 Task: Create a due date automation trigger when advanced on, on the tuesday after a card is due add dates due in between 1 and 5 days at 11:00 AM.
Action: Mouse moved to (1155, 94)
Screenshot: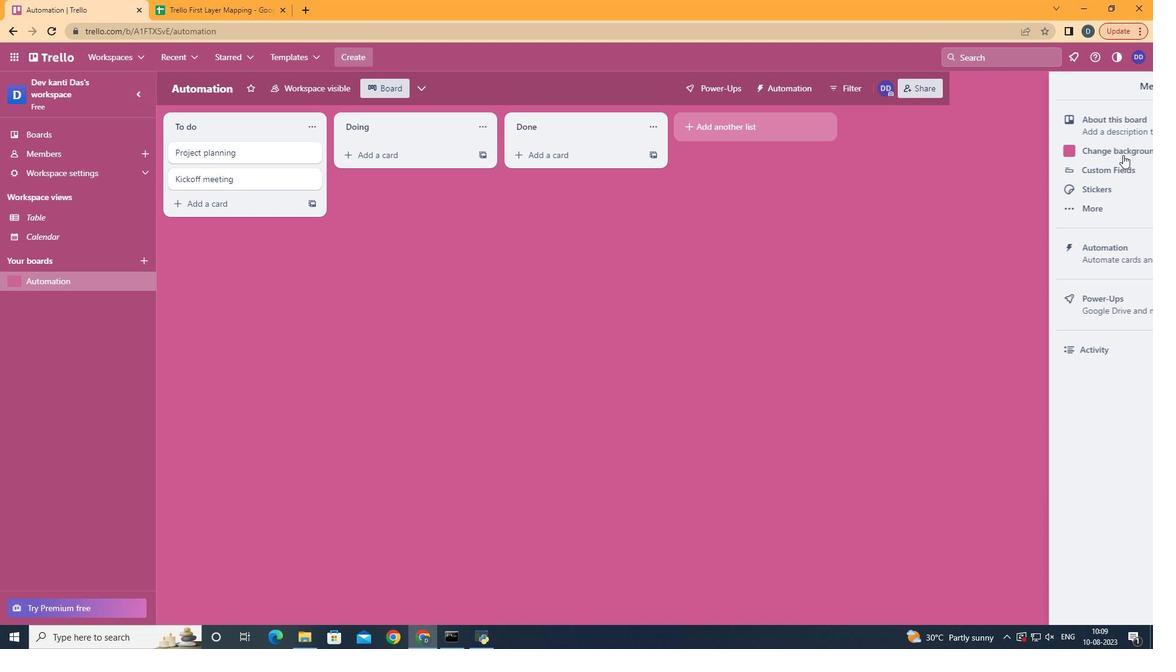 
Action: Mouse pressed left at (1155, 94)
Screenshot: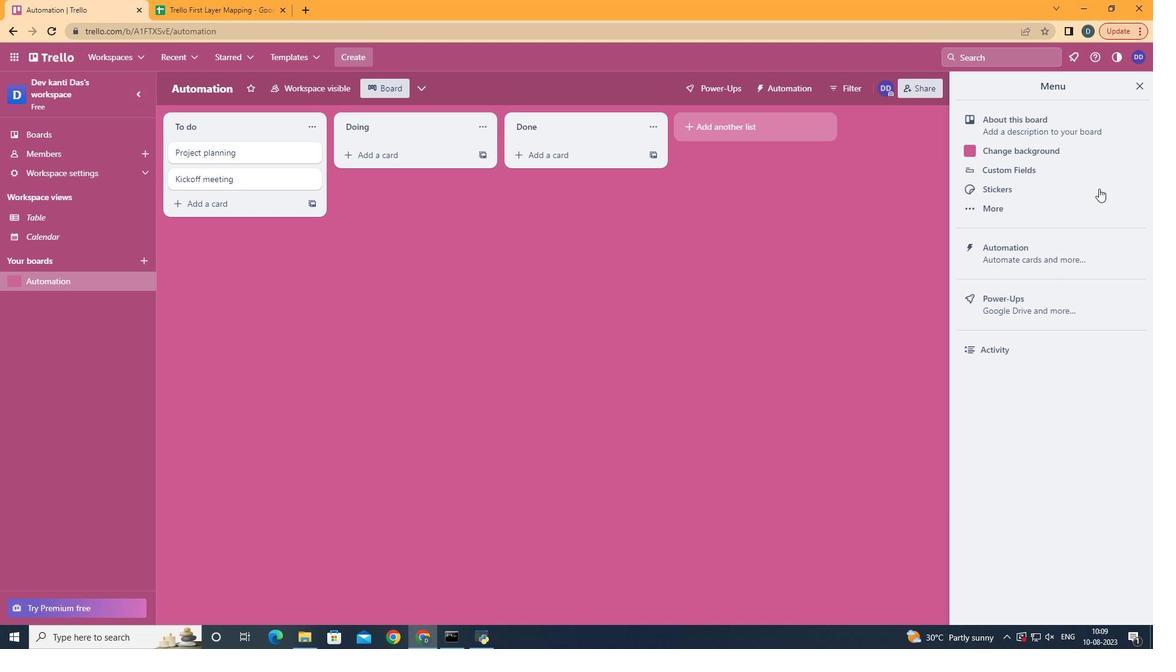 
Action: Mouse moved to (1077, 257)
Screenshot: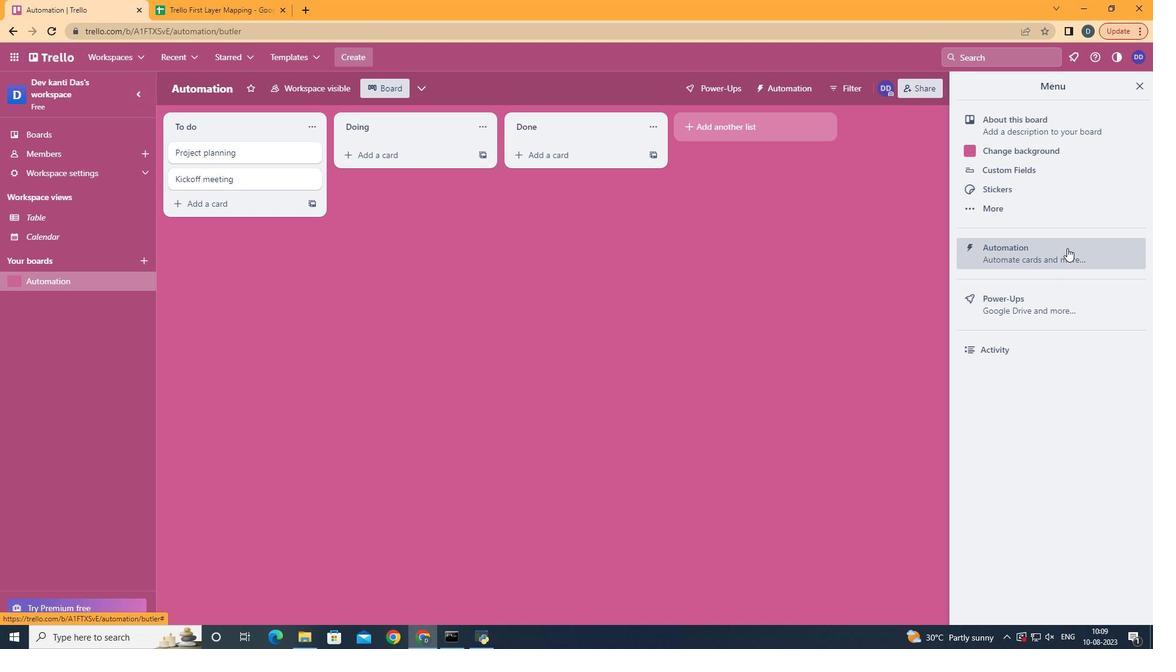 
Action: Mouse pressed left at (1077, 257)
Screenshot: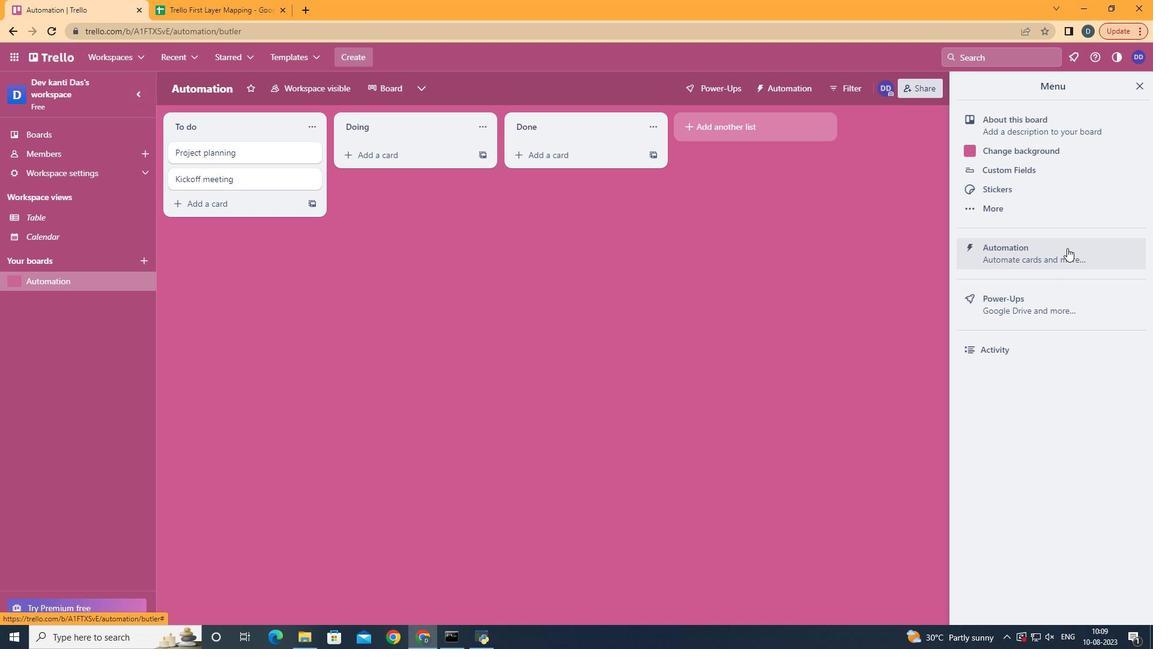 
Action: Mouse moved to (233, 256)
Screenshot: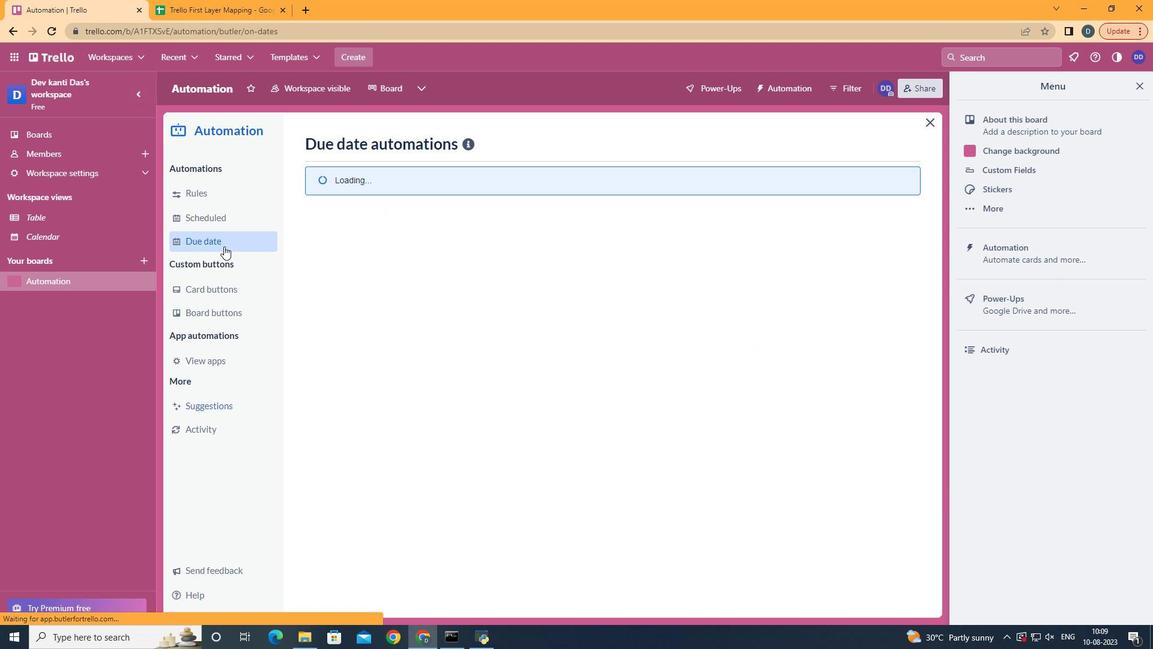 
Action: Mouse pressed left at (233, 256)
Screenshot: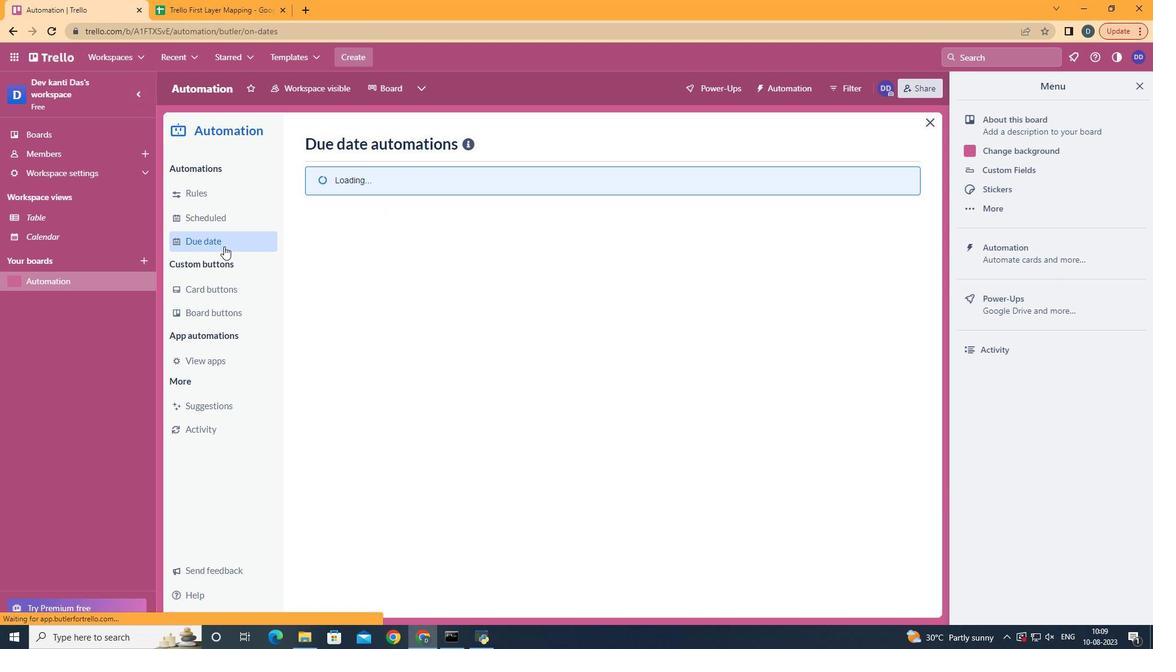 
Action: Mouse moved to (861, 156)
Screenshot: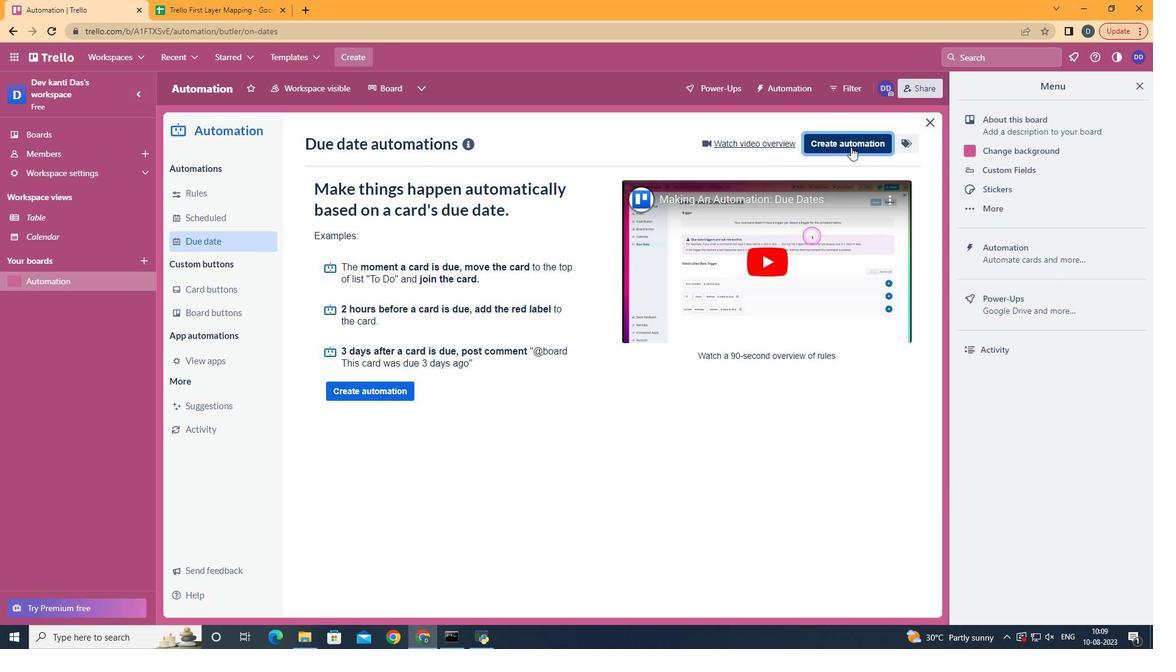 
Action: Mouse pressed left at (861, 156)
Screenshot: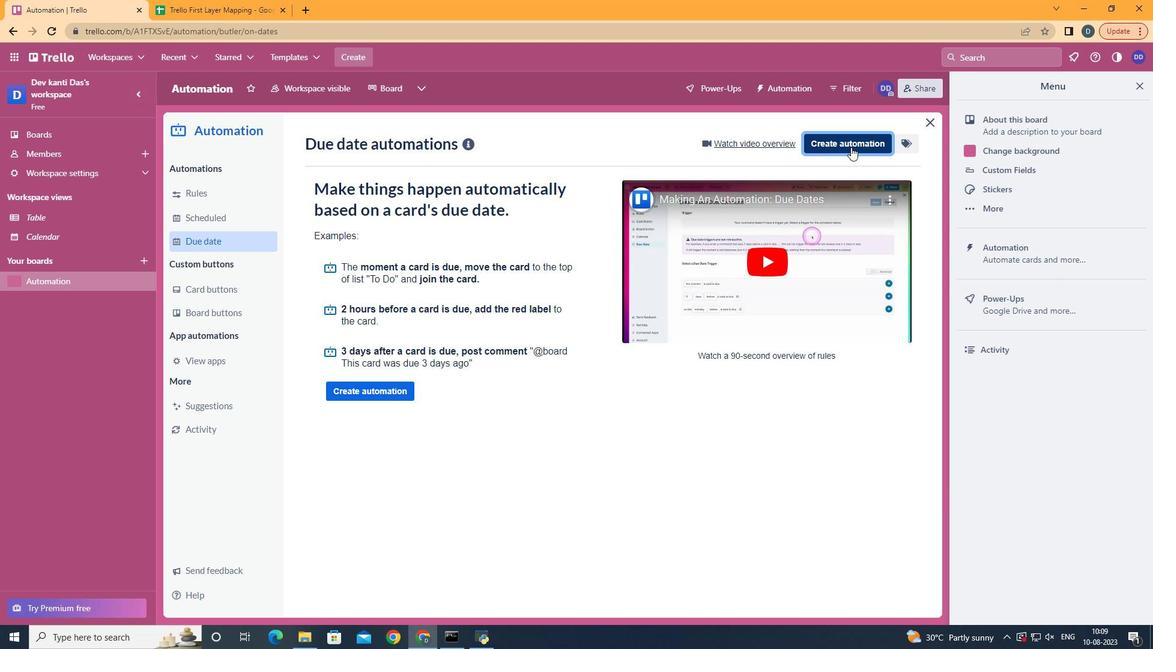 
Action: Mouse moved to (622, 262)
Screenshot: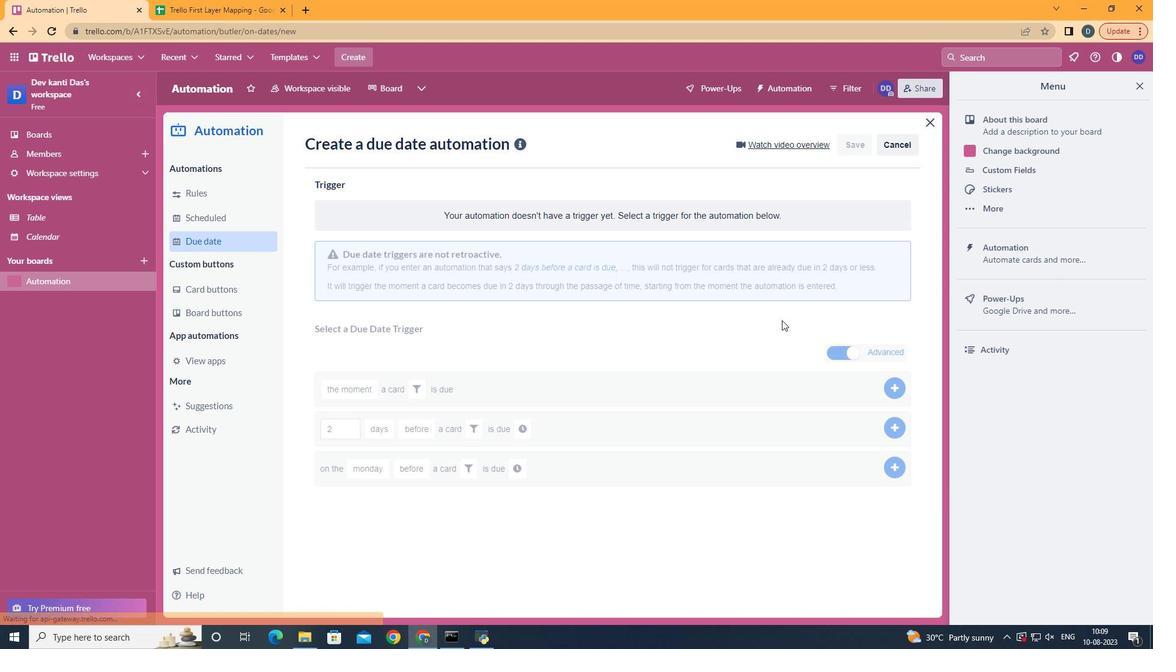 
Action: Mouse pressed left at (622, 262)
Screenshot: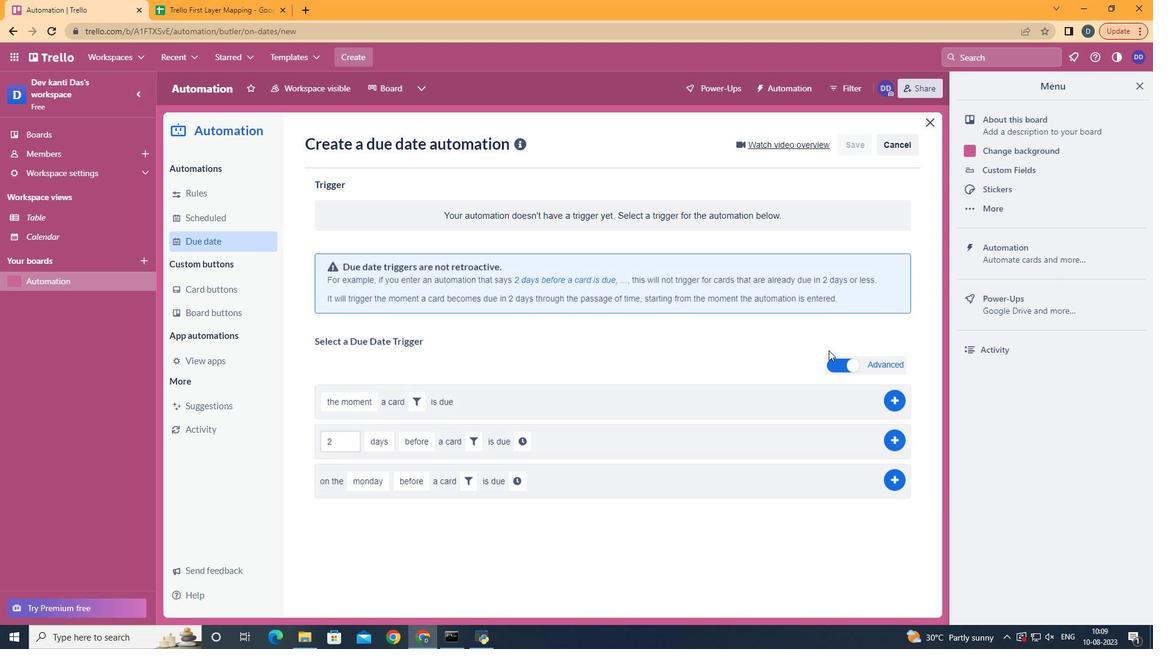 
Action: Mouse moved to (390, 356)
Screenshot: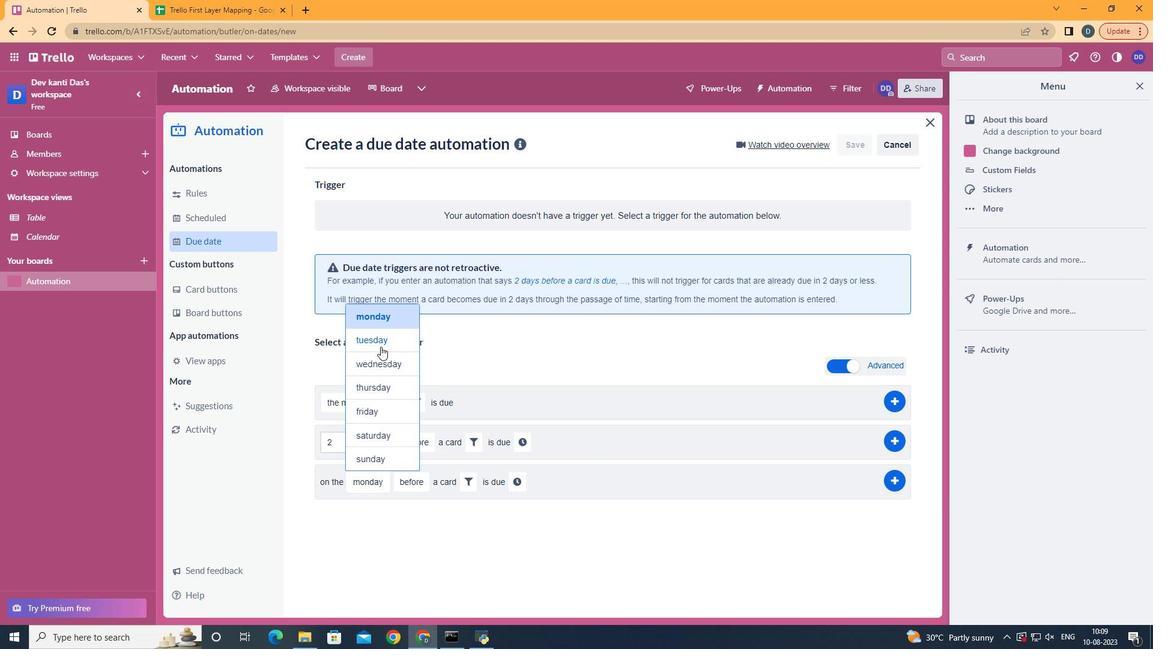 
Action: Mouse pressed left at (390, 356)
Screenshot: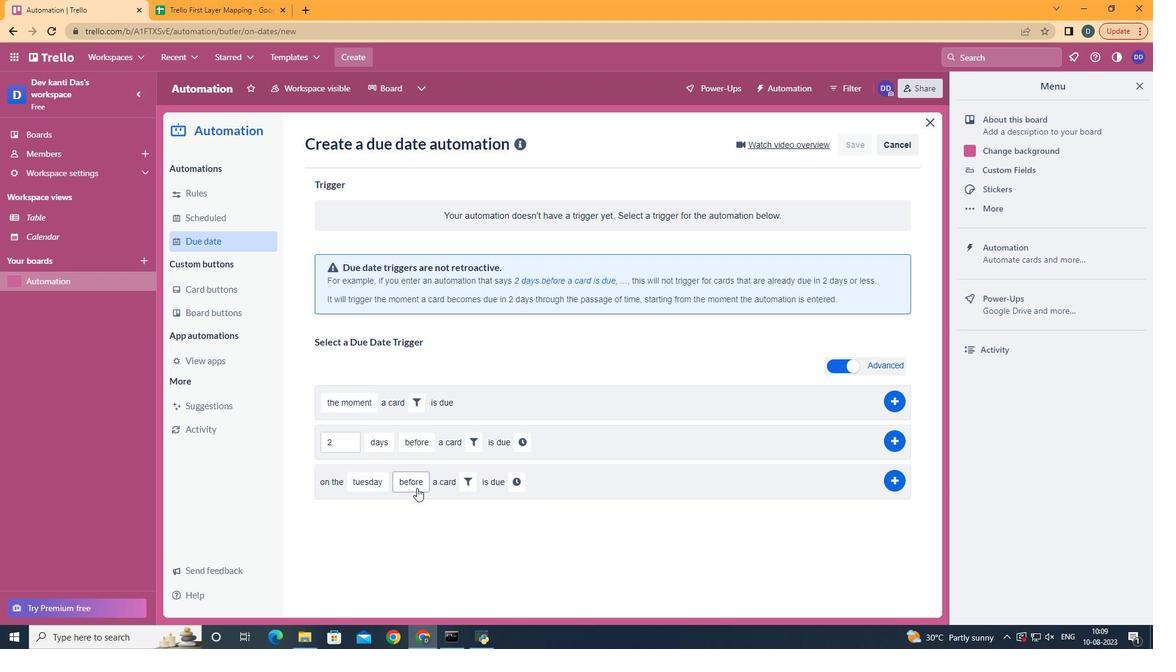 
Action: Mouse moved to (437, 531)
Screenshot: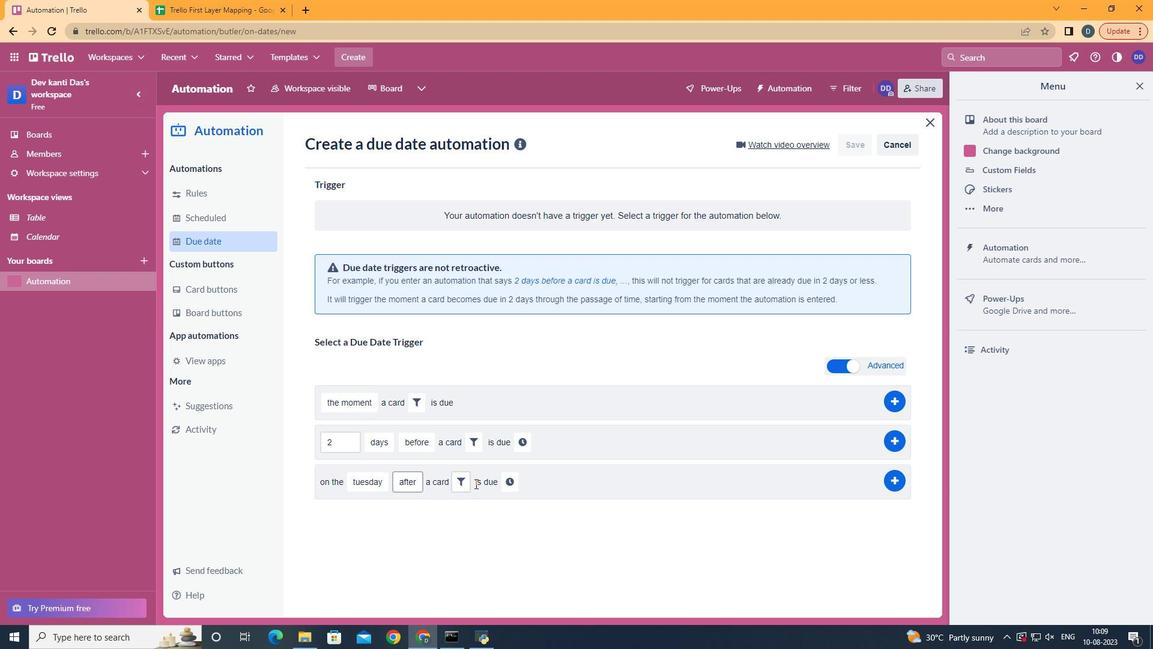 
Action: Mouse pressed left at (437, 531)
Screenshot: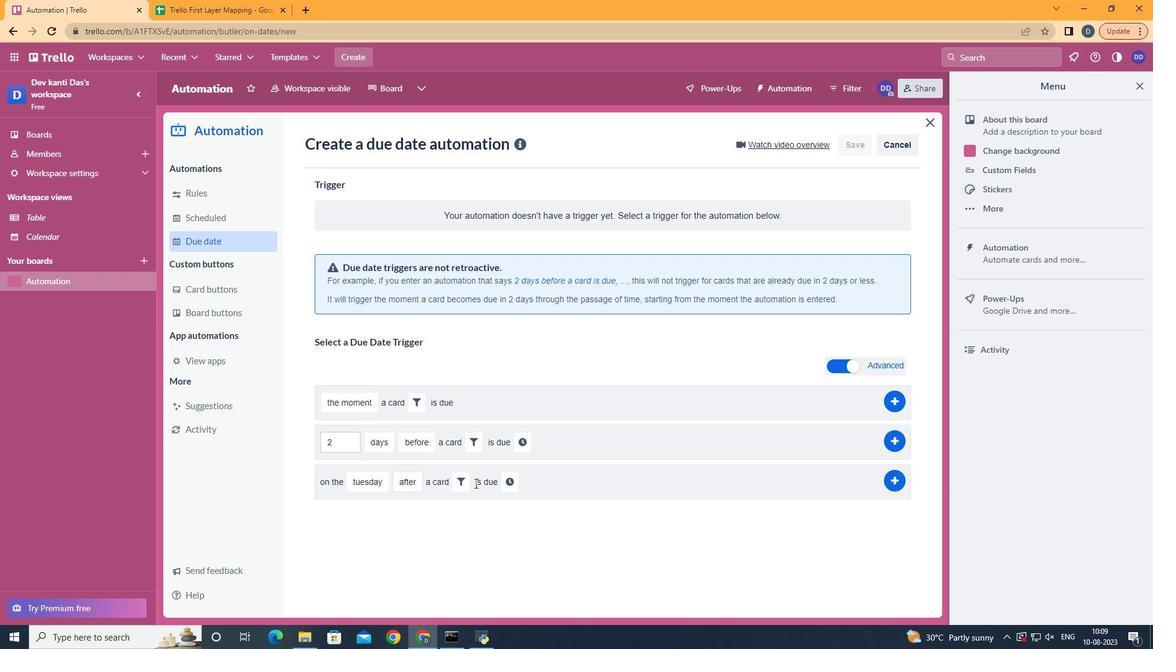
Action: Mouse moved to (474, 493)
Screenshot: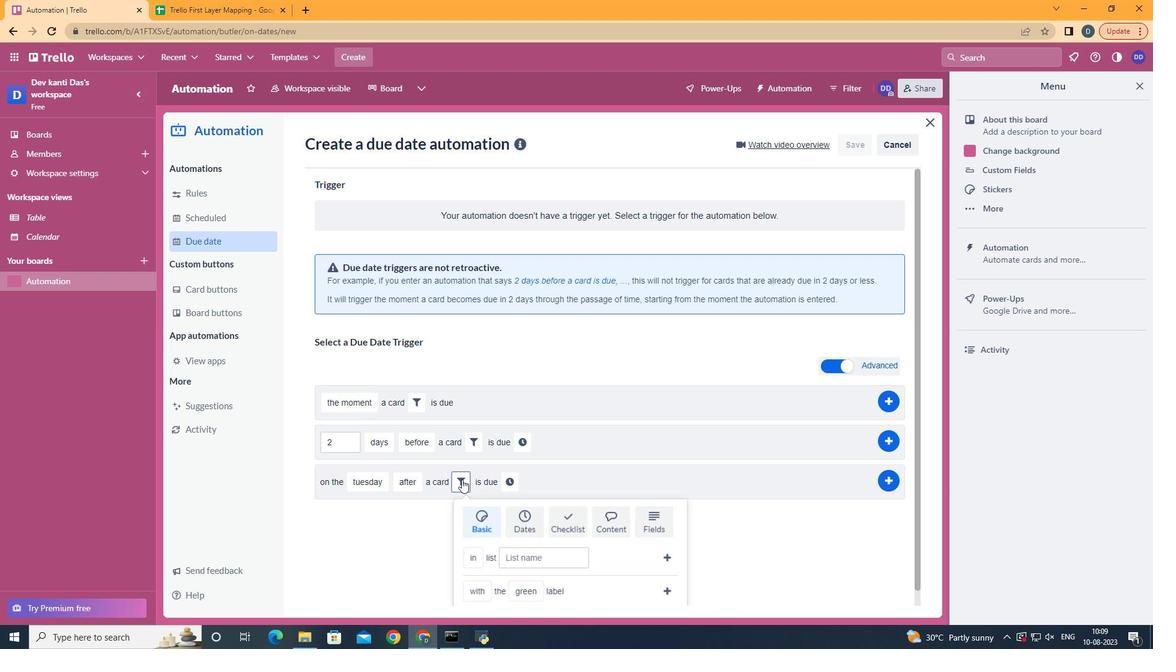 
Action: Mouse pressed left at (474, 493)
Screenshot: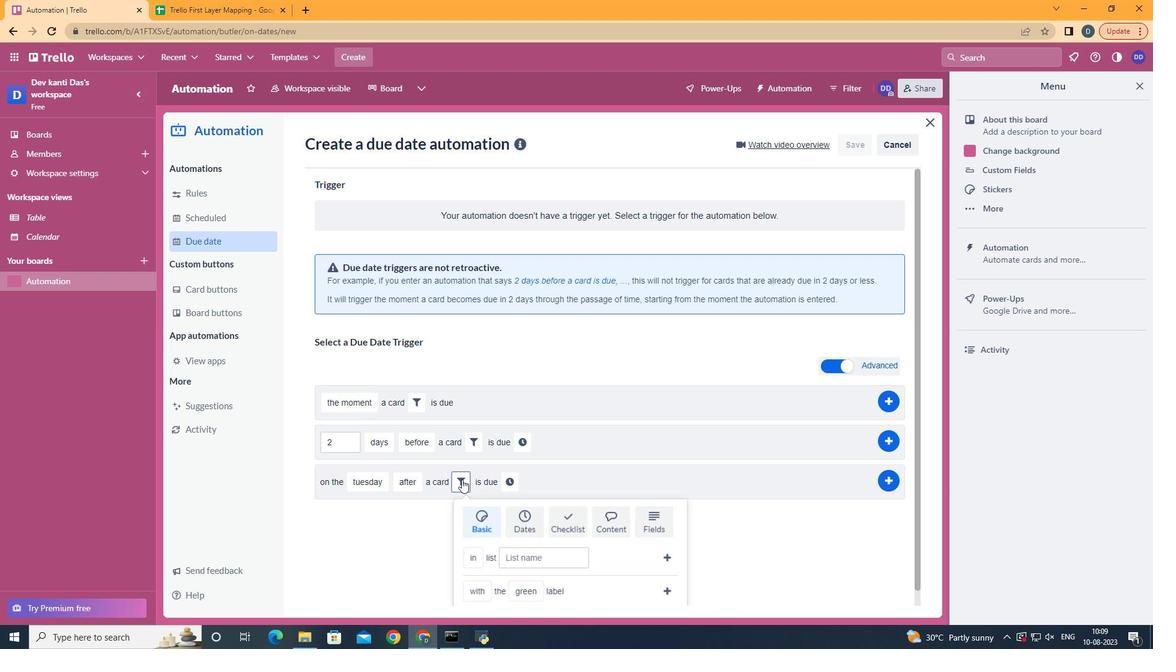 
Action: Mouse moved to (537, 536)
Screenshot: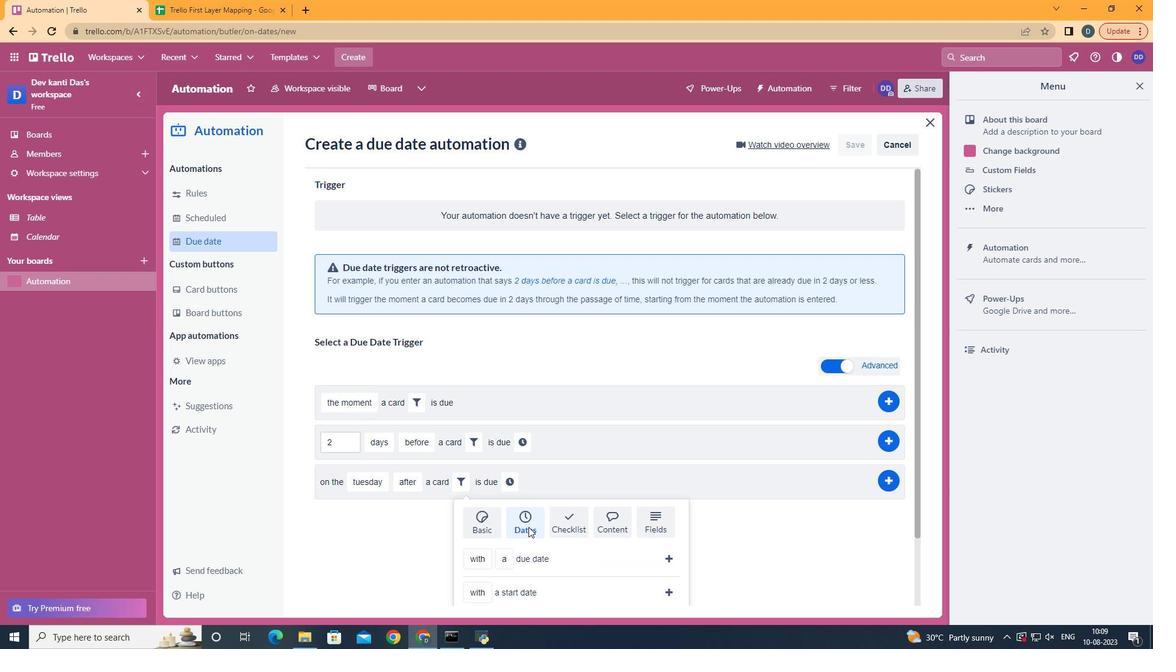 
Action: Mouse pressed left at (537, 536)
Screenshot: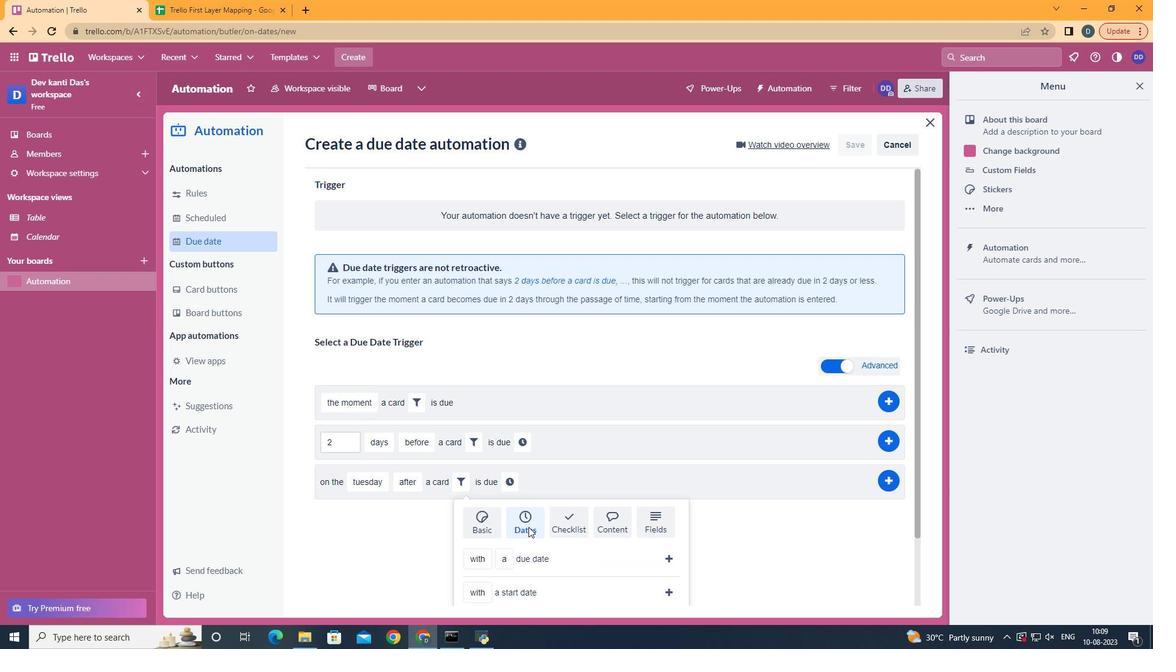 
Action: Mouse moved to (538, 536)
Screenshot: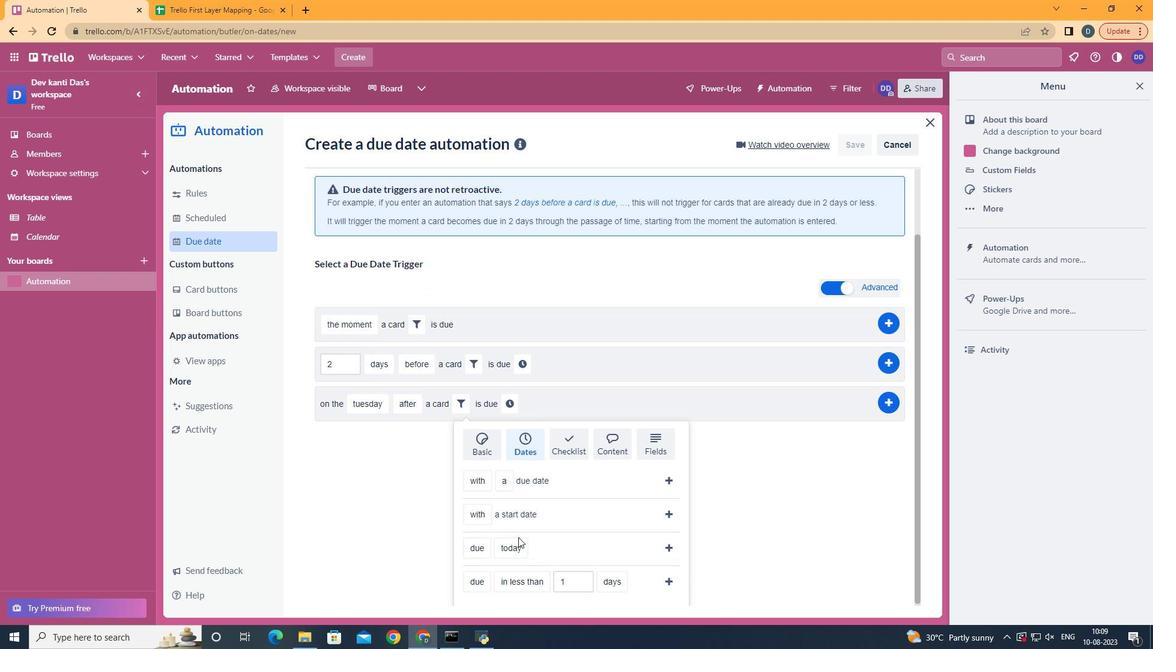 
Action: Mouse scrolled (538, 536) with delta (0, 0)
Screenshot: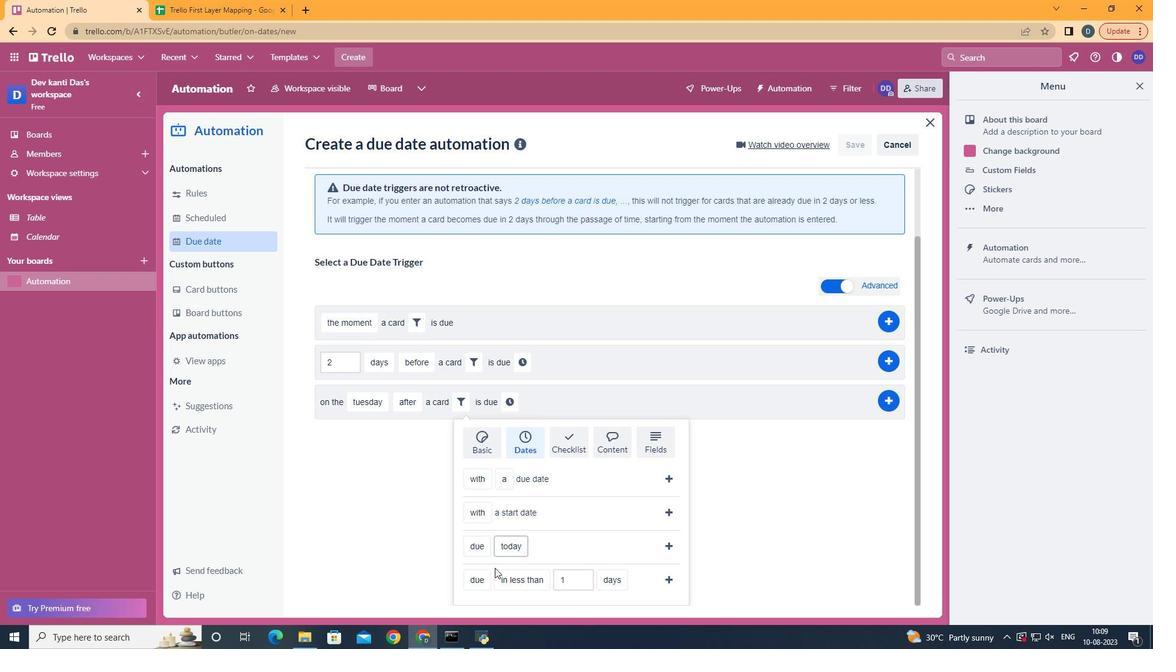 
Action: Mouse scrolled (538, 536) with delta (0, 0)
Screenshot: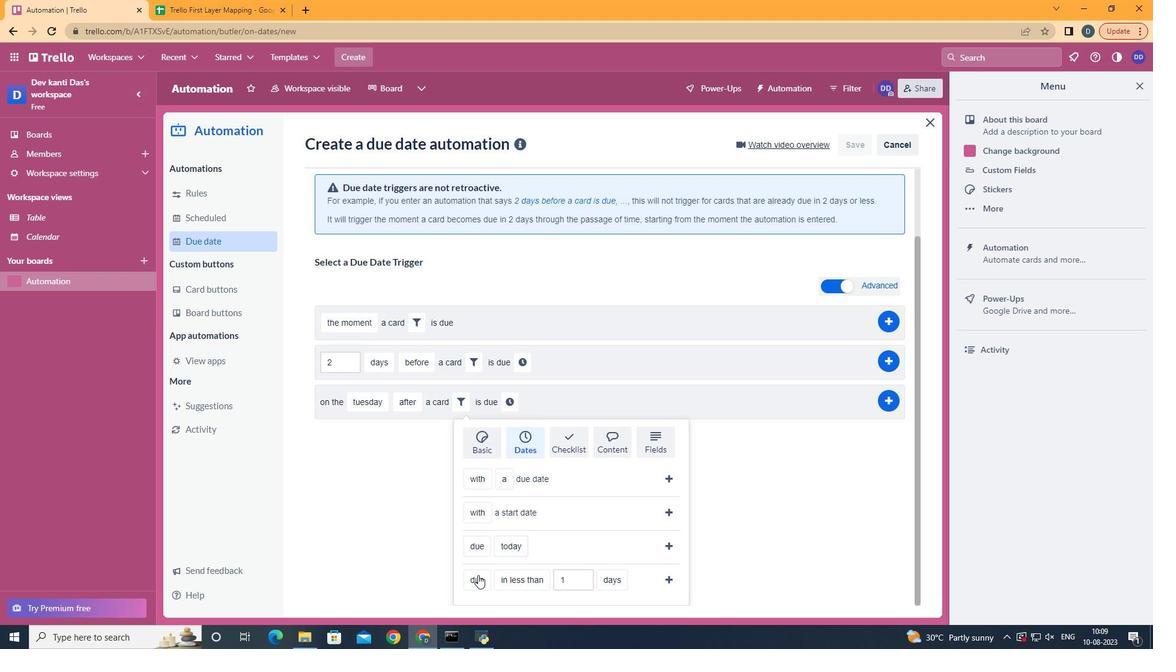 
Action: Mouse scrolled (538, 536) with delta (0, 0)
Screenshot: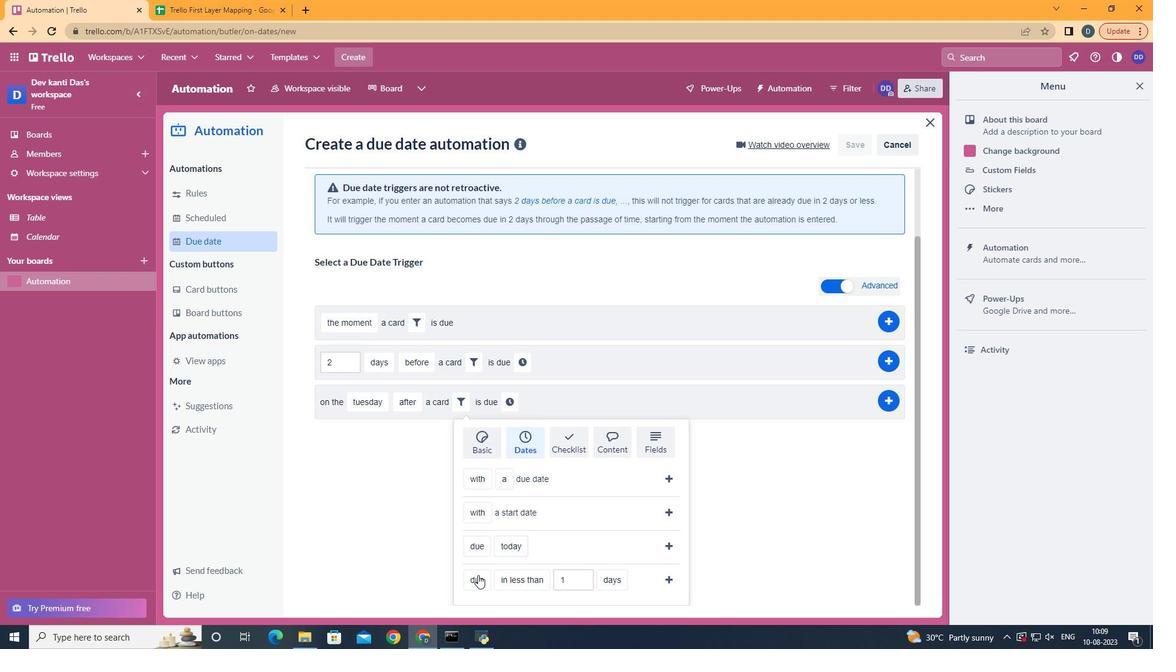 
Action: Mouse scrolled (538, 536) with delta (0, 0)
Screenshot: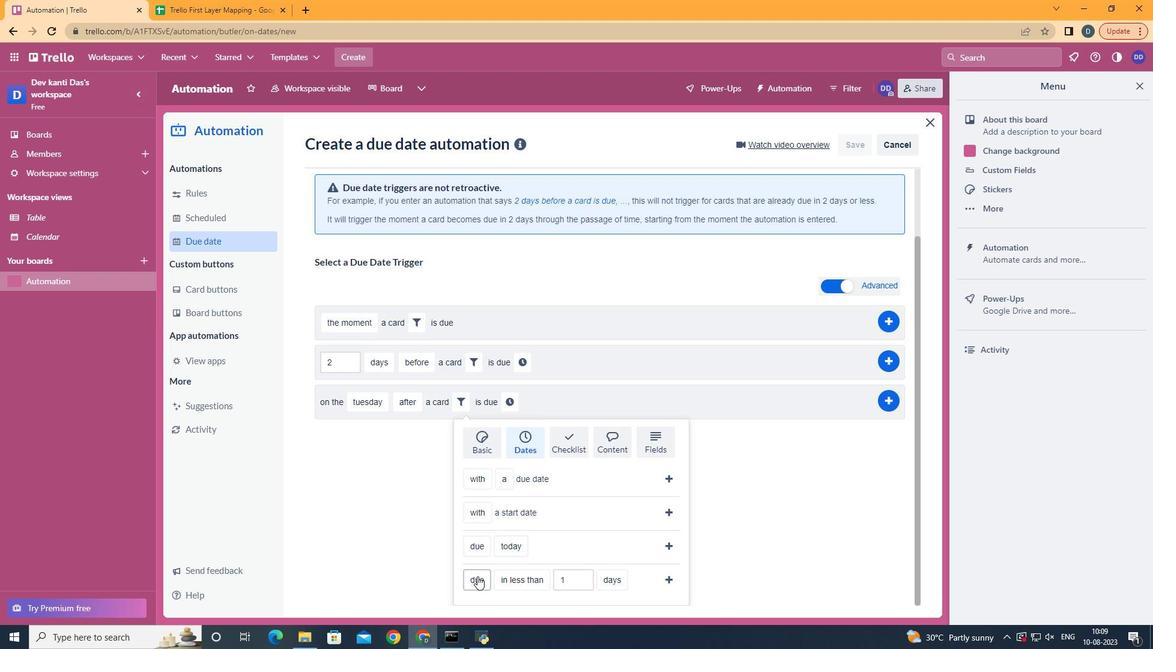 
Action: Mouse scrolled (538, 536) with delta (0, 0)
Screenshot: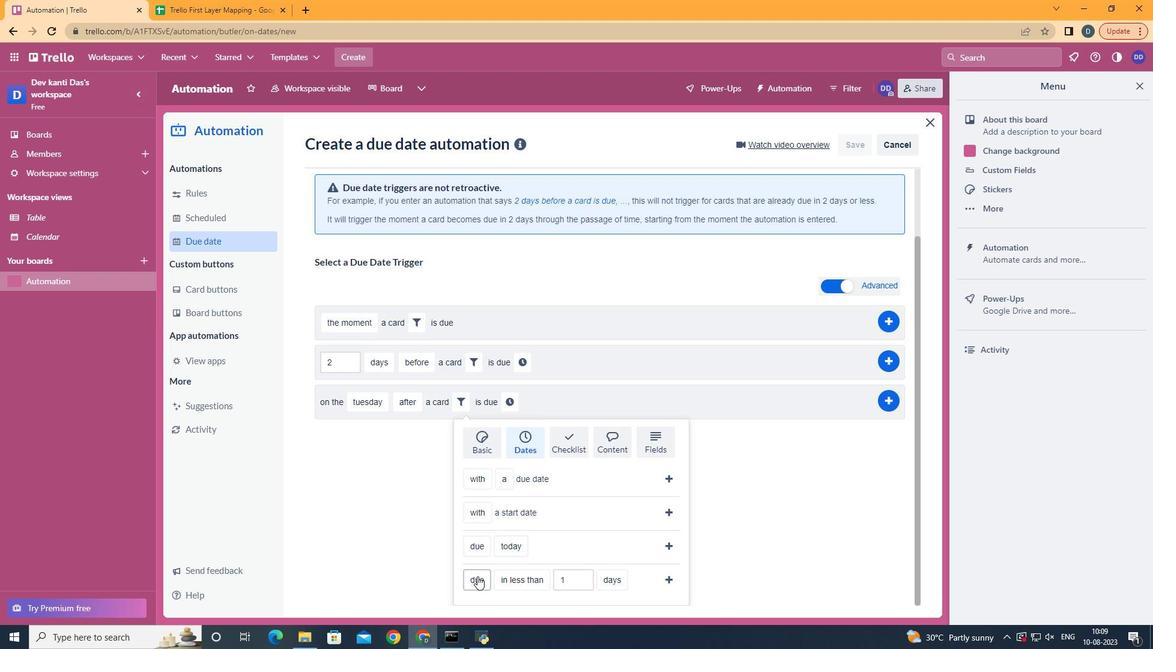 
Action: Mouse moved to (516, 543)
Screenshot: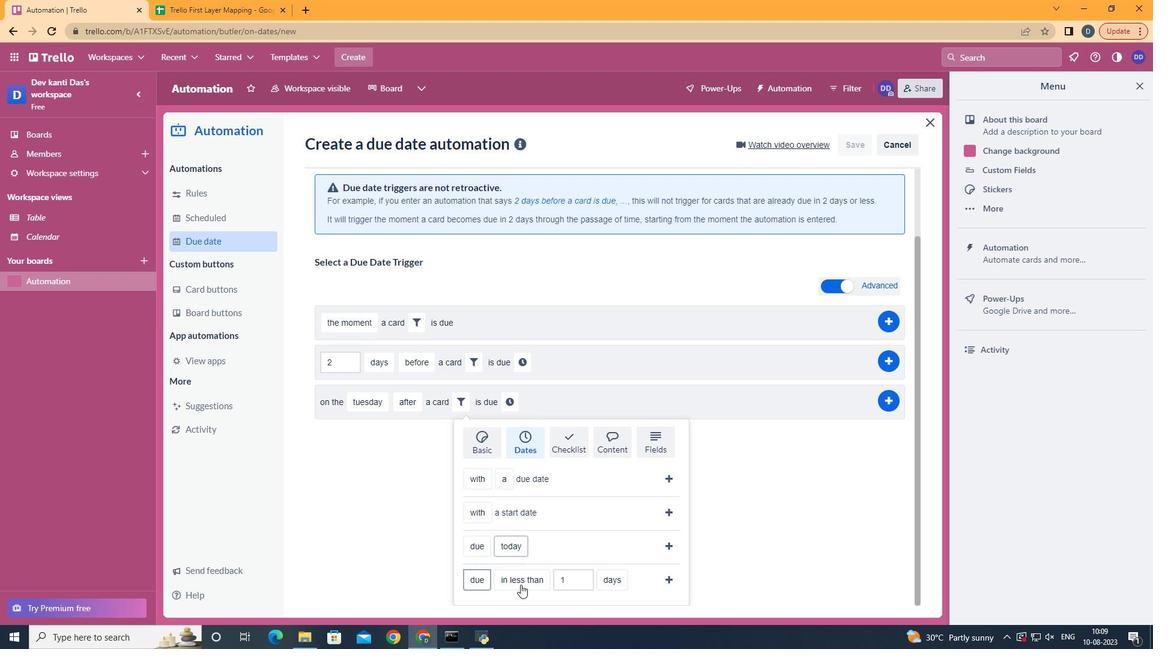 
Action: Mouse pressed left at (516, 543)
Screenshot: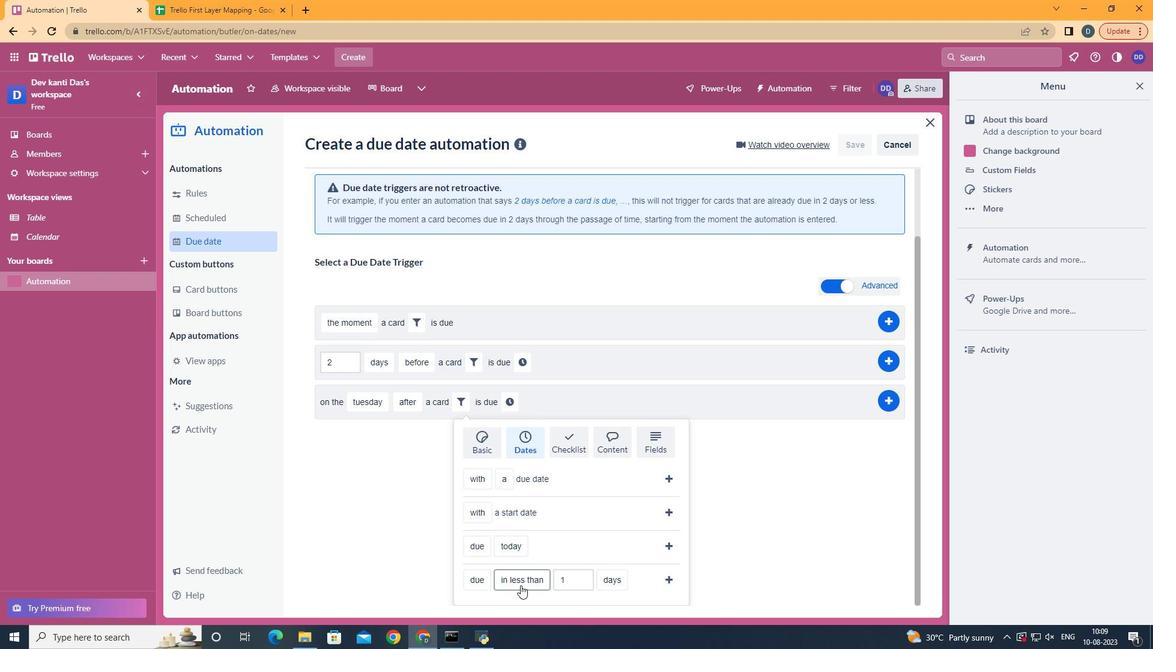 
Action: Mouse moved to (548, 562)
Screenshot: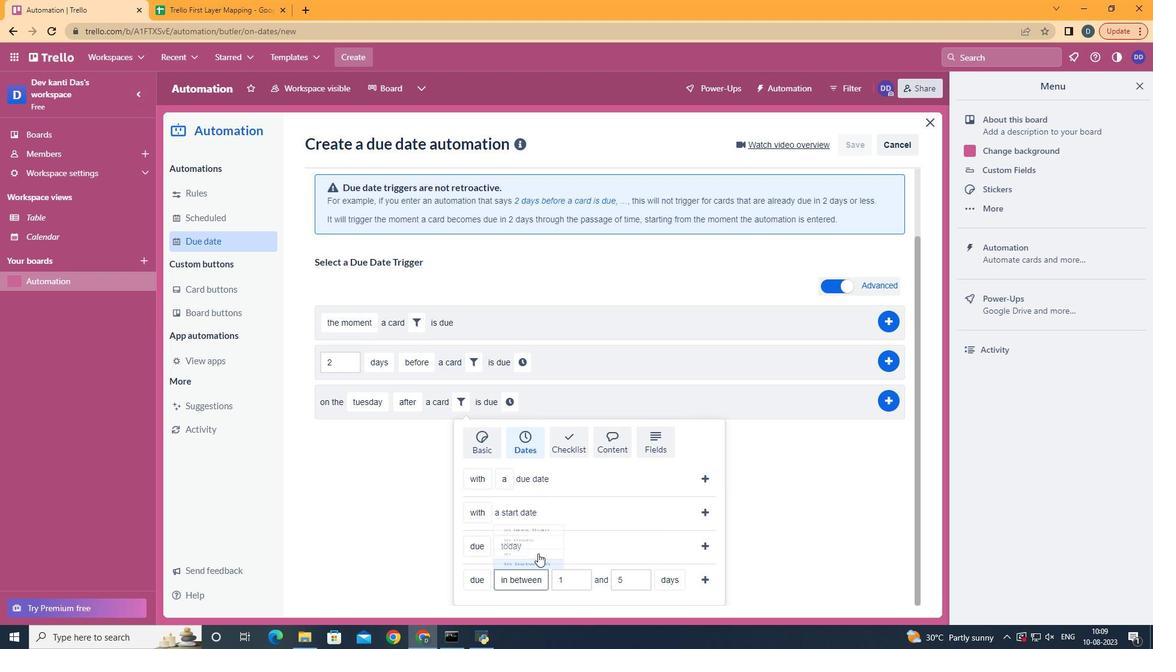 
Action: Mouse pressed left at (548, 562)
Screenshot: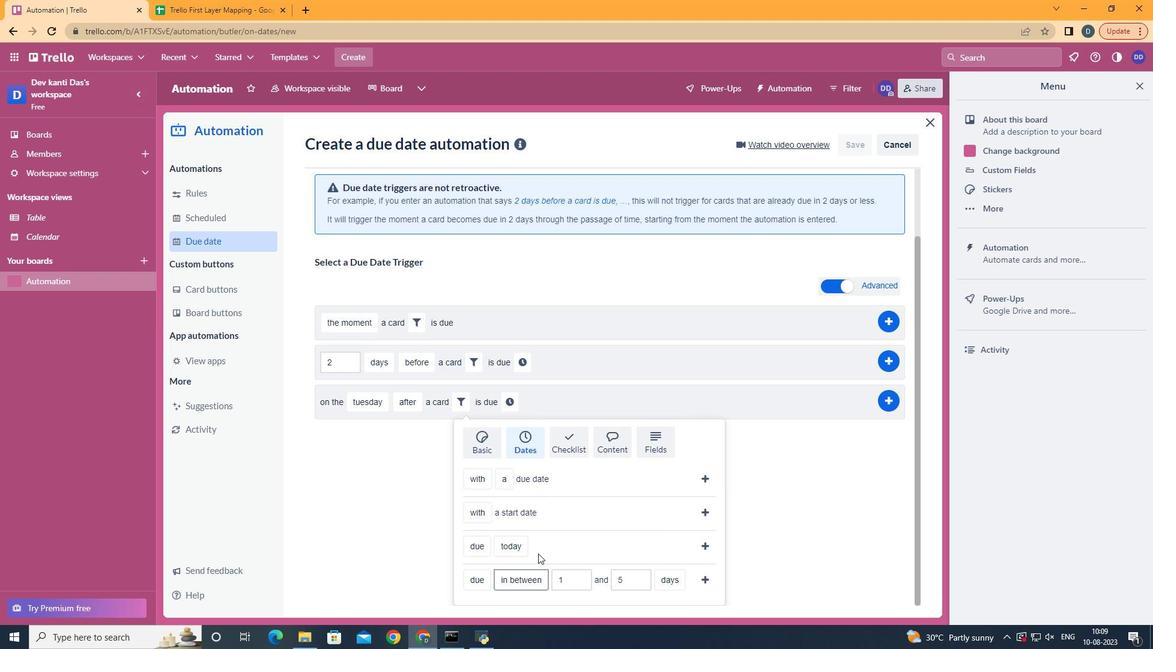 
Action: Mouse moved to (682, 539)
Screenshot: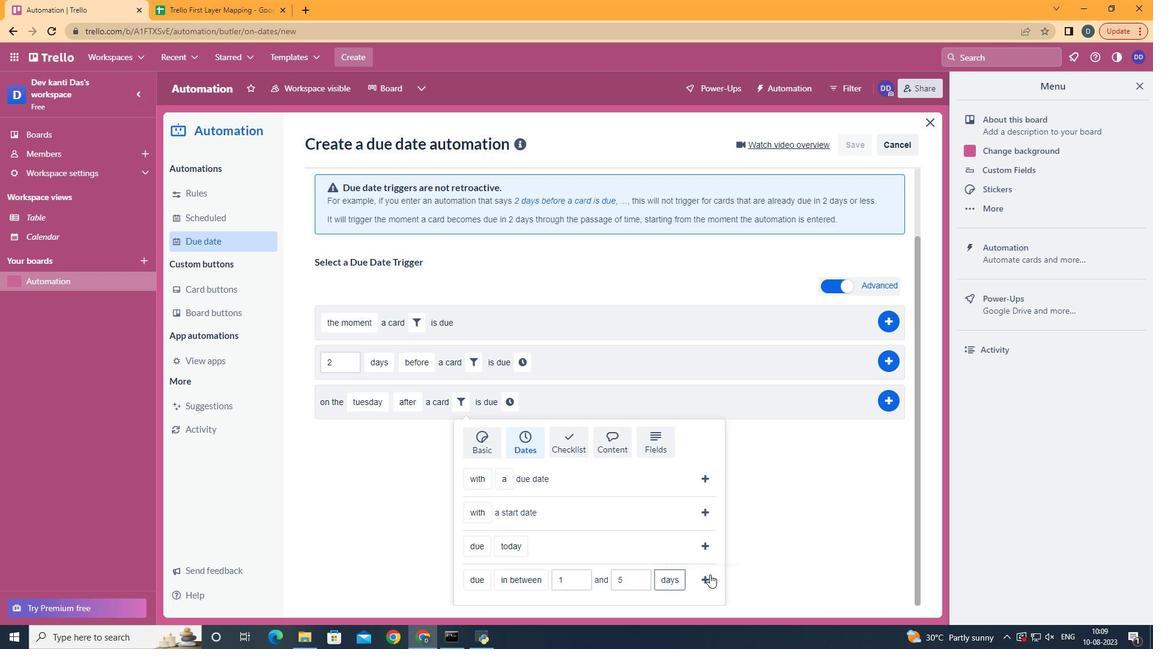 
Action: Mouse pressed left at (682, 539)
Screenshot: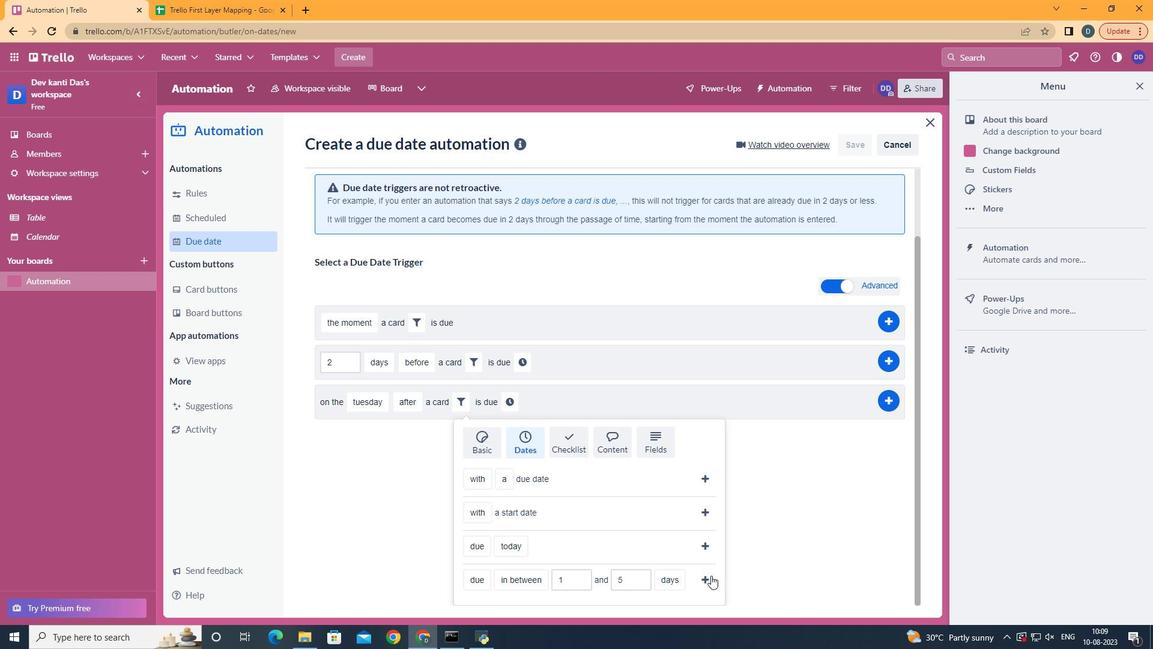
Action: Mouse moved to (722, 586)
Screenshot: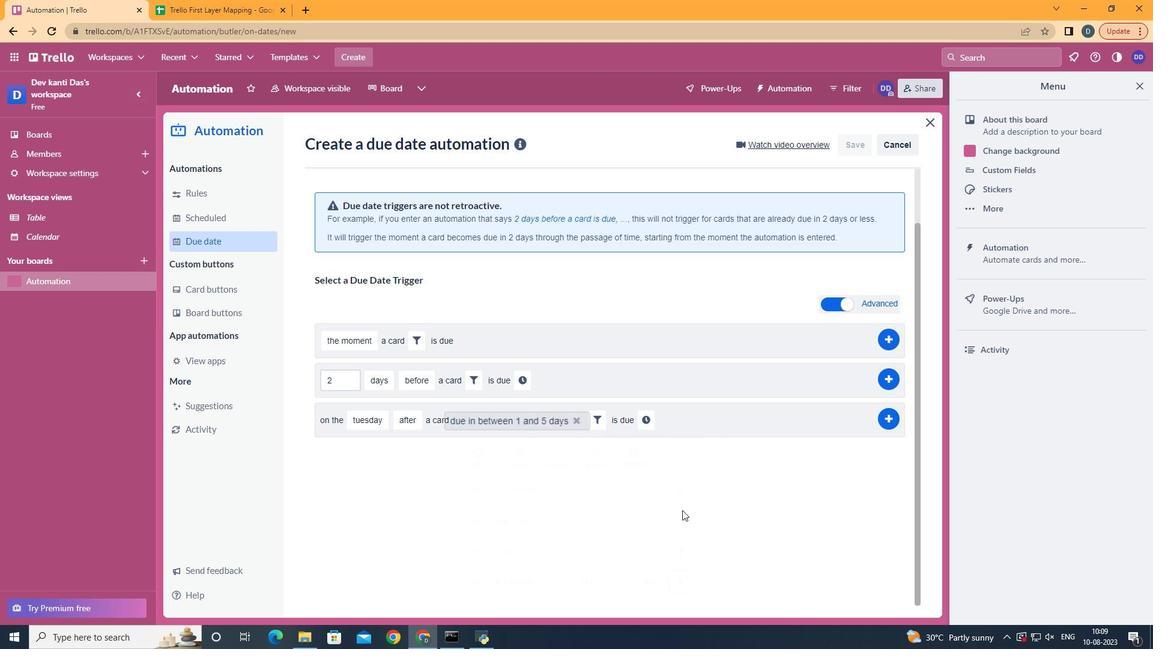 
Action: Mouse pressed left at (722, 586)
Screenshot: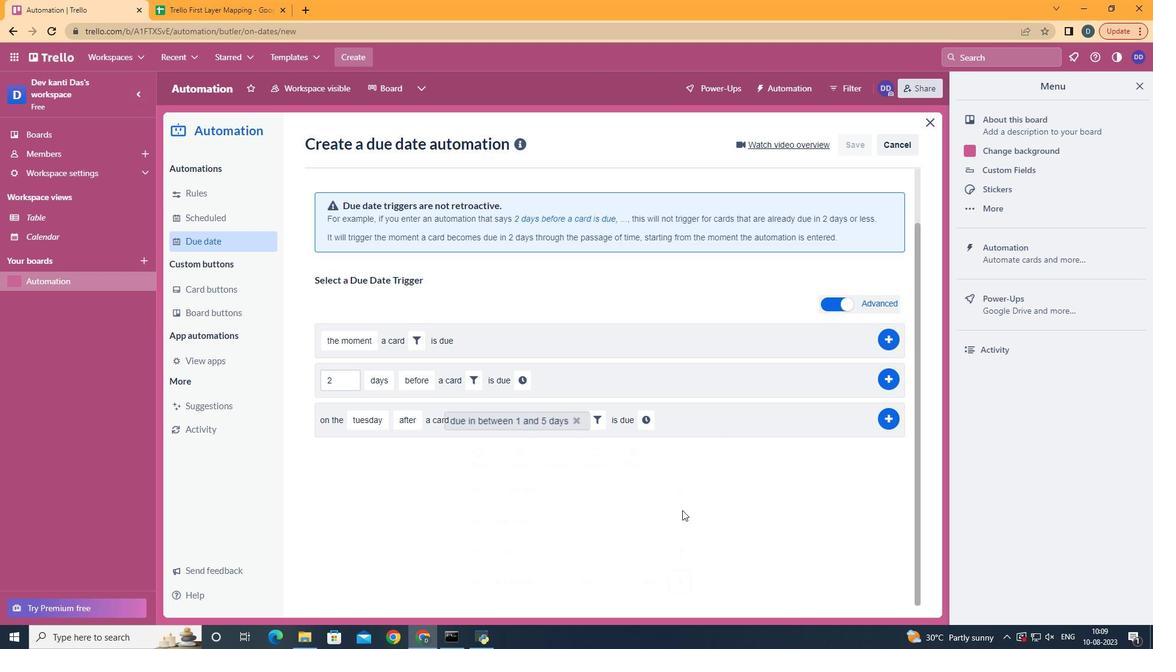 
Action: Mouse moved to (662, 500)
Screenshot: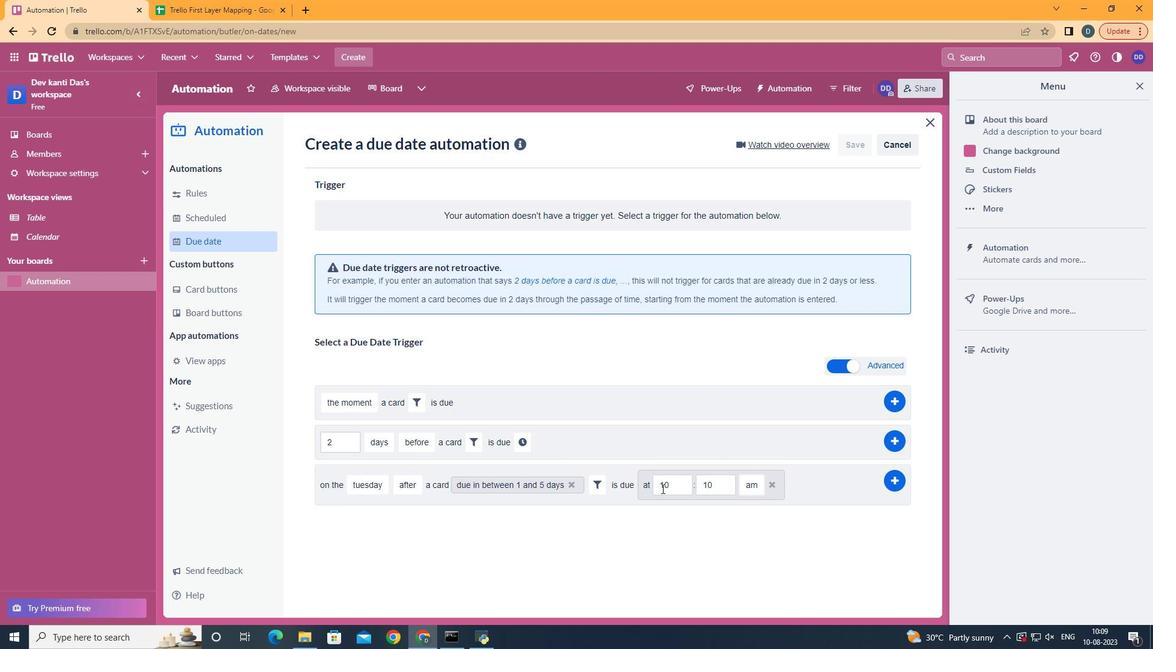 
Action: Mouse pressed left at (662, 500)
Screenshot: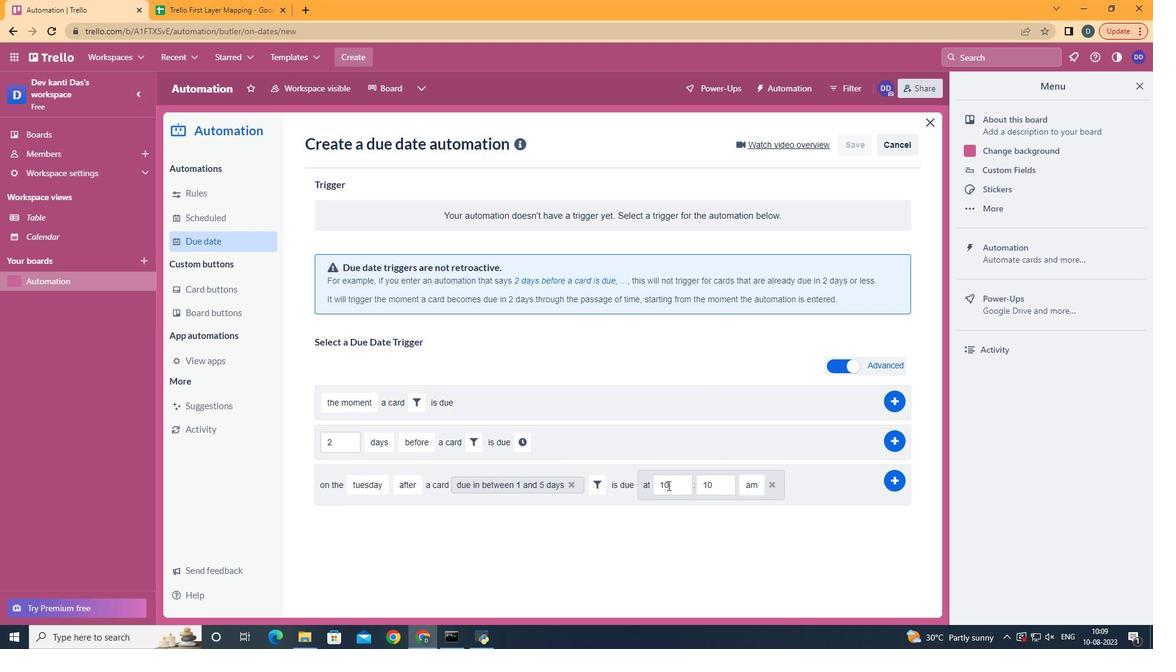 
Action: Mouse moved to (686, 492)
Screenshot: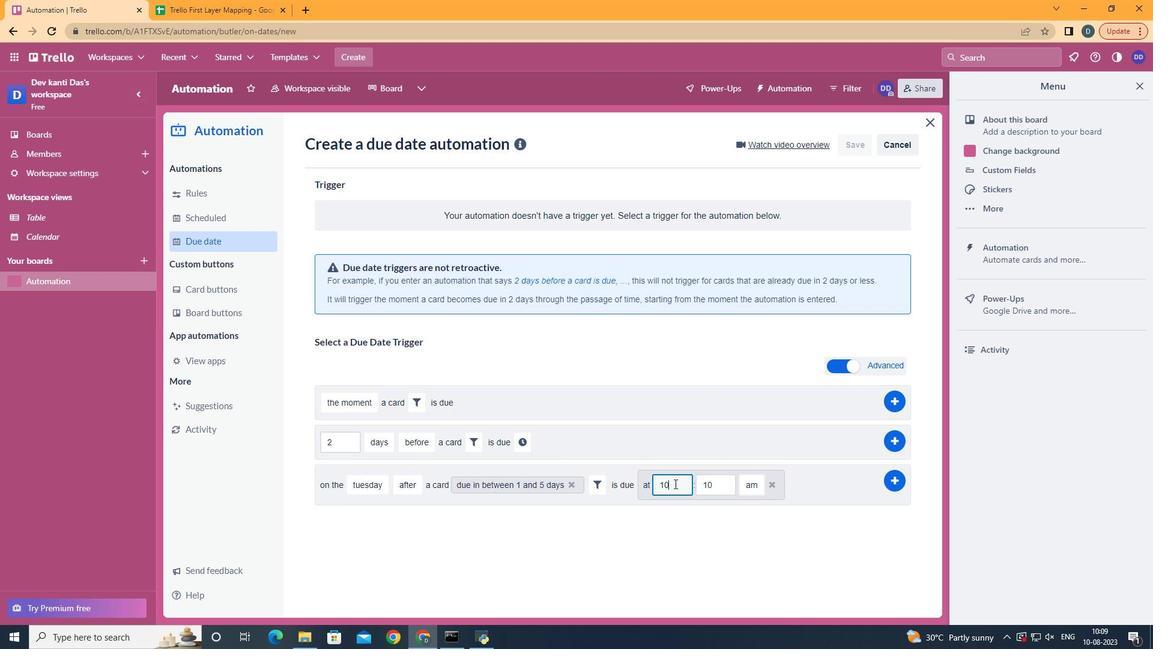 
Action: Mouse pressed left at (686, 492)
Screenshot: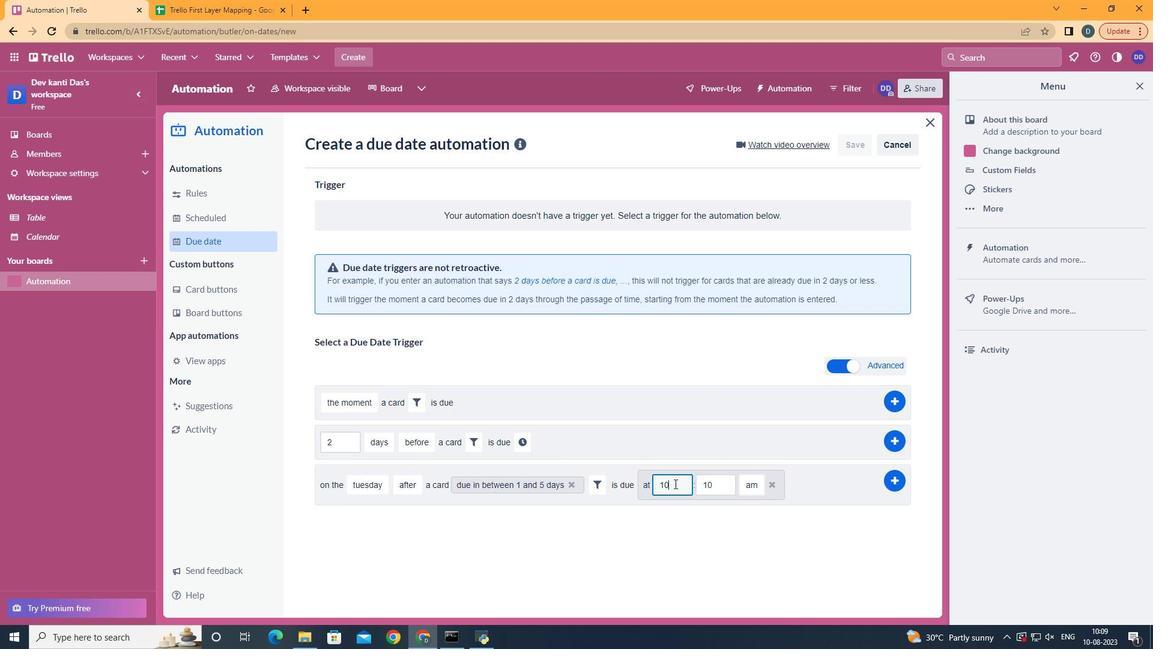 
Action: Mouse moved to (684, 493)
Screenshot: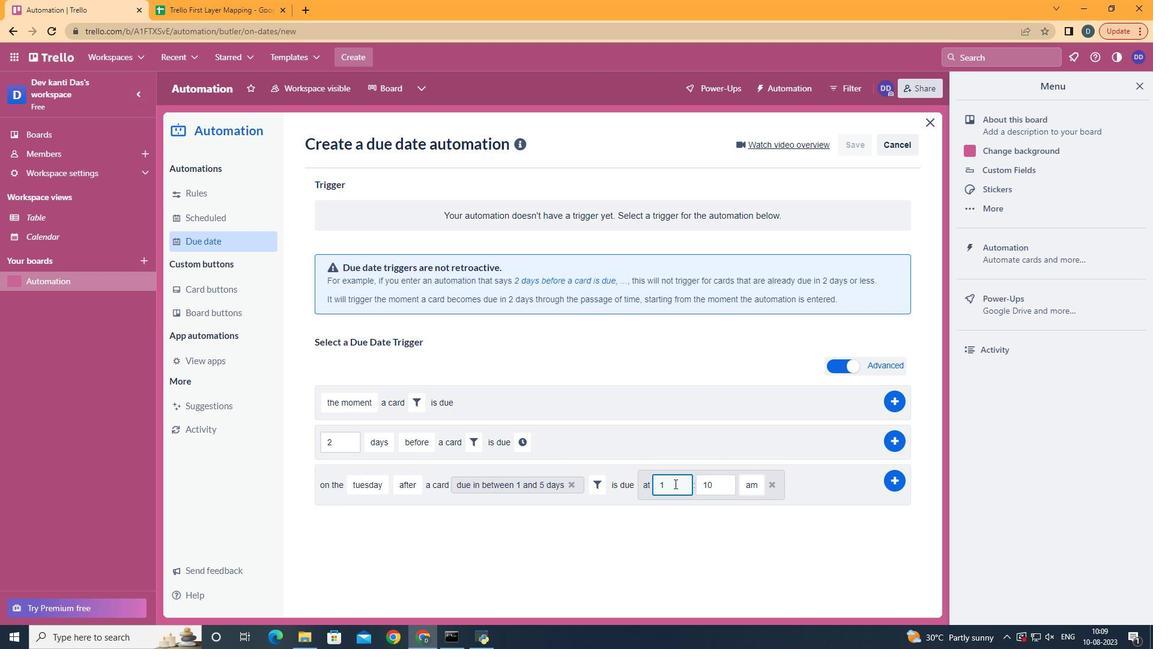 
Action: Key pressed <Key.backspace>1
Screenshot: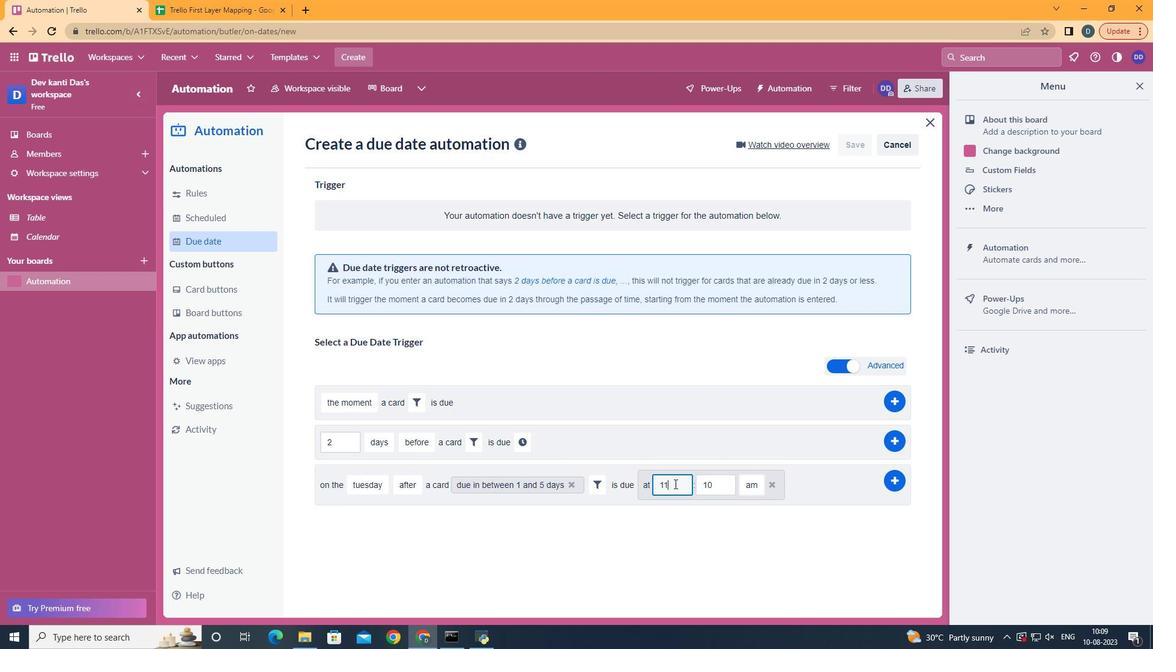 
Action: Mouse moved to (733, 490)
Screenshot: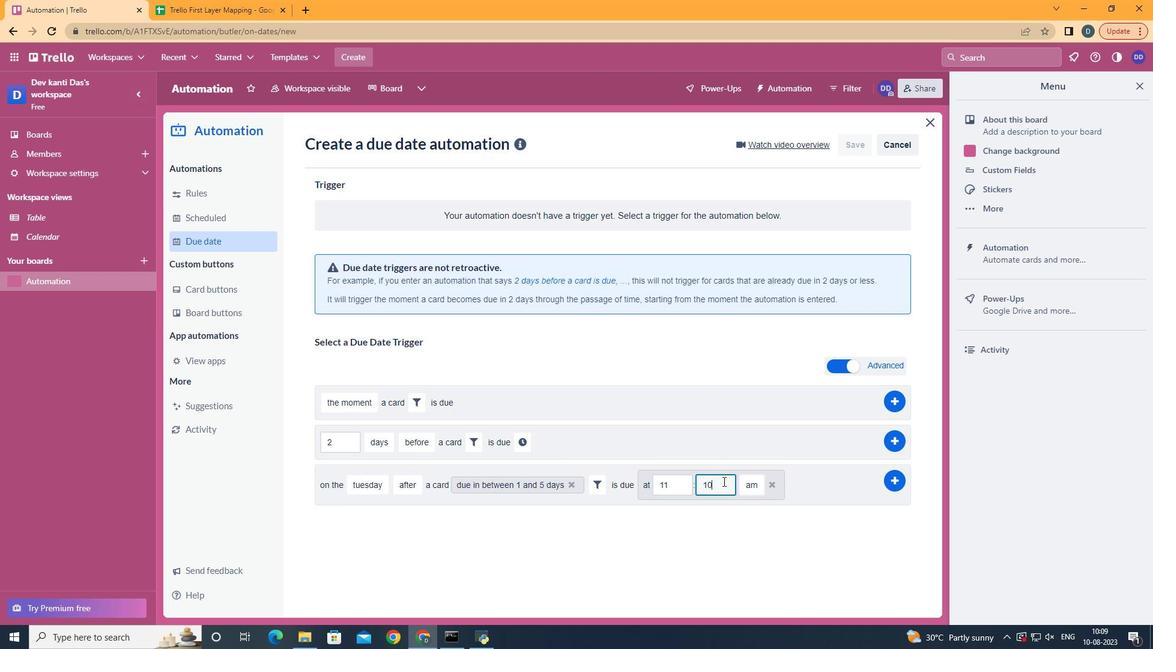 
Action: Mouse pressed left at (733, 490)
Screenshot: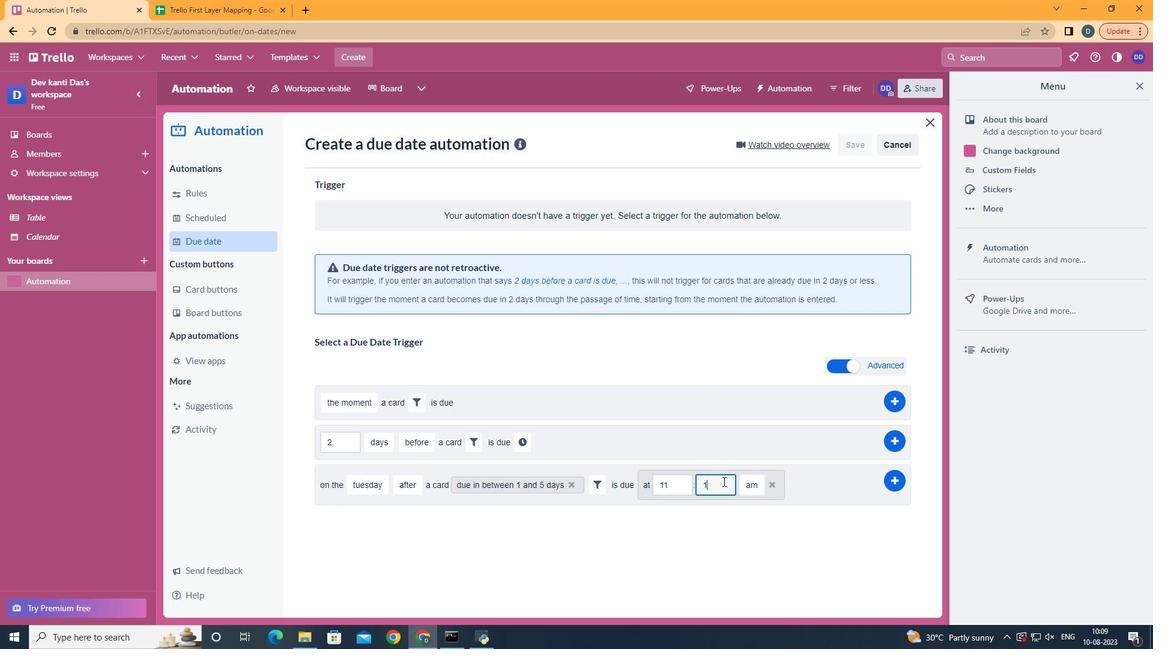 
Action: Key pressed <Key.backspace><Key.backspace>00
Screenshot: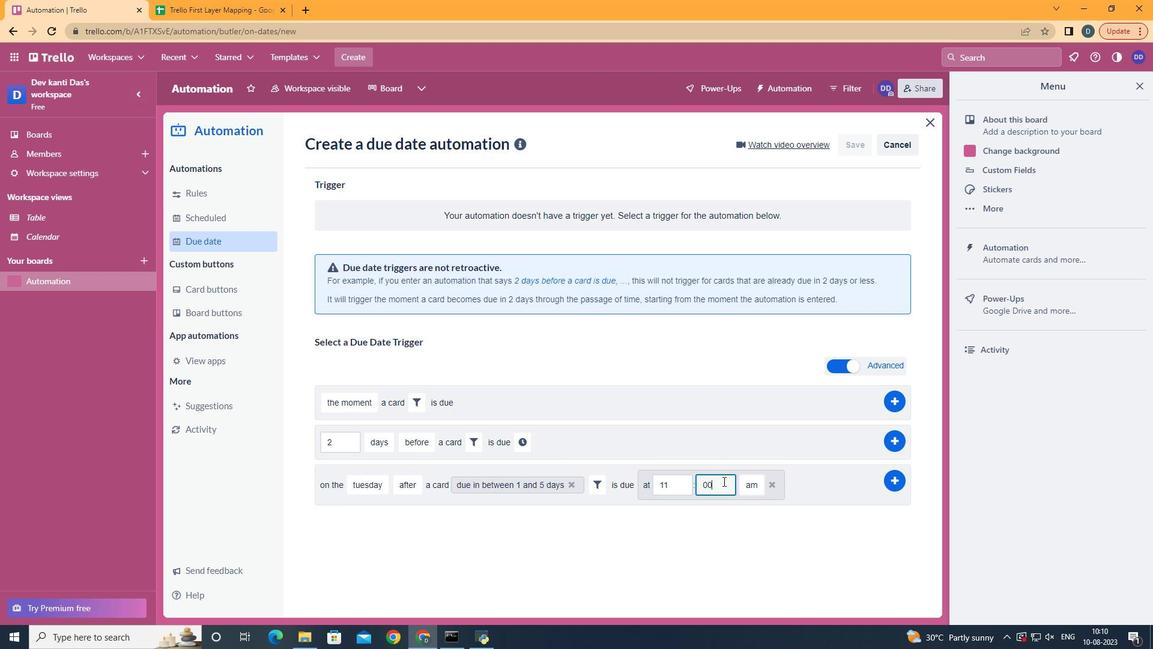 
Action: Mouse moved to (913, 489)
Screenshot: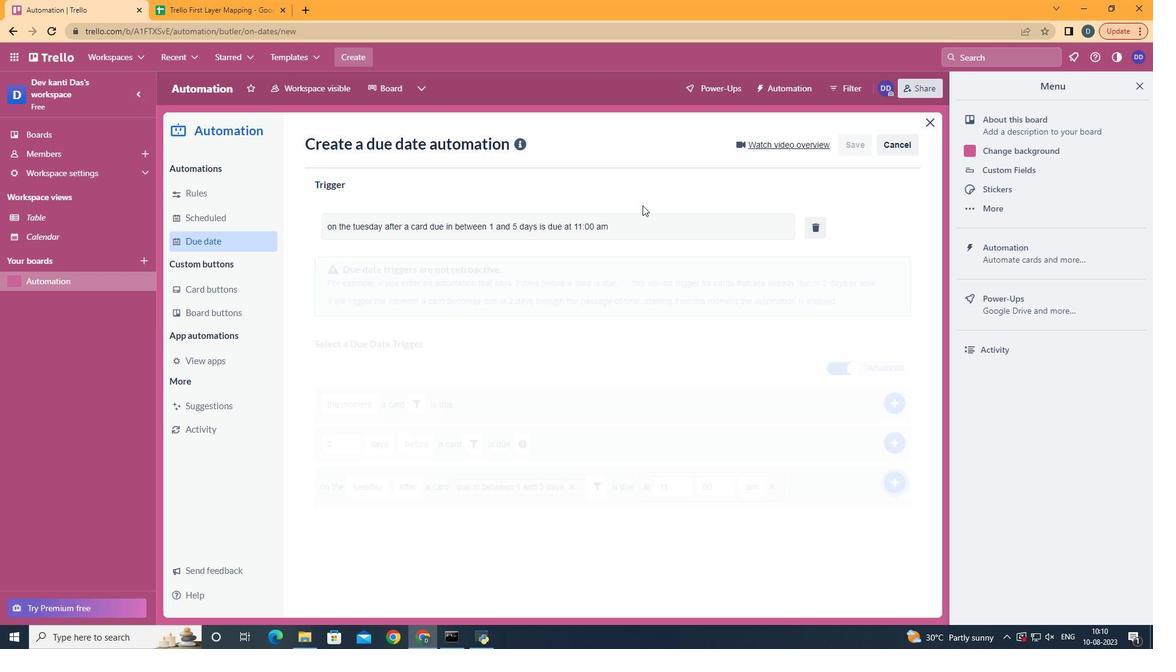 
Action: Mouse pressed left at (913, 489)
Screenshot: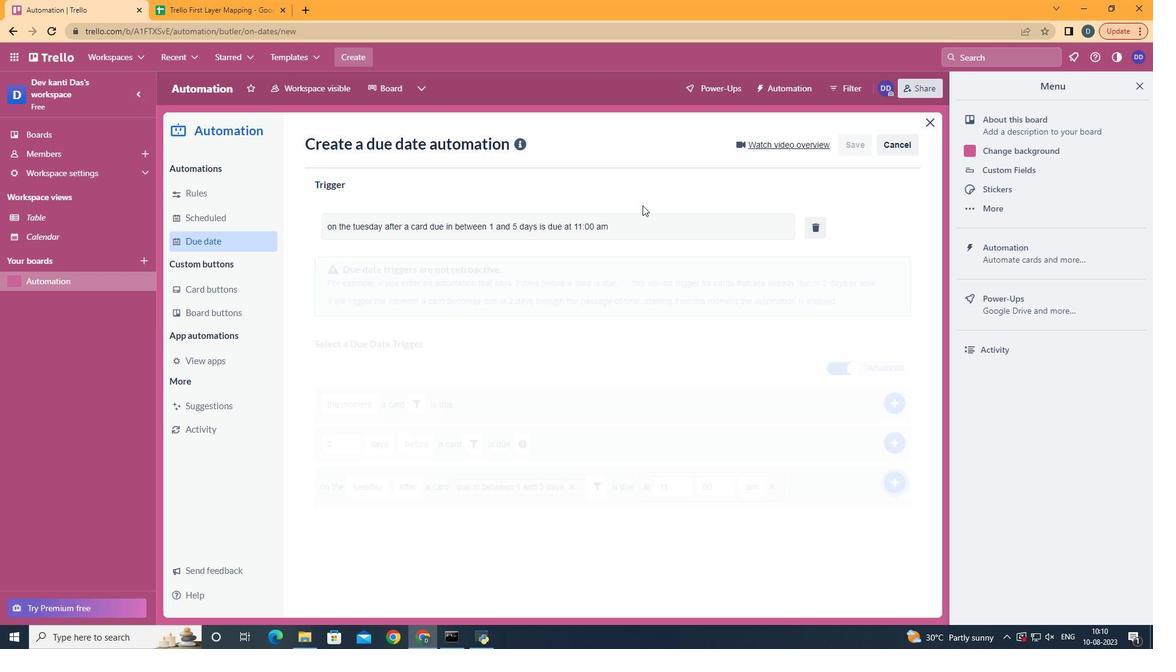 
Action: Mouse moved to (607, 311)
Screenshot: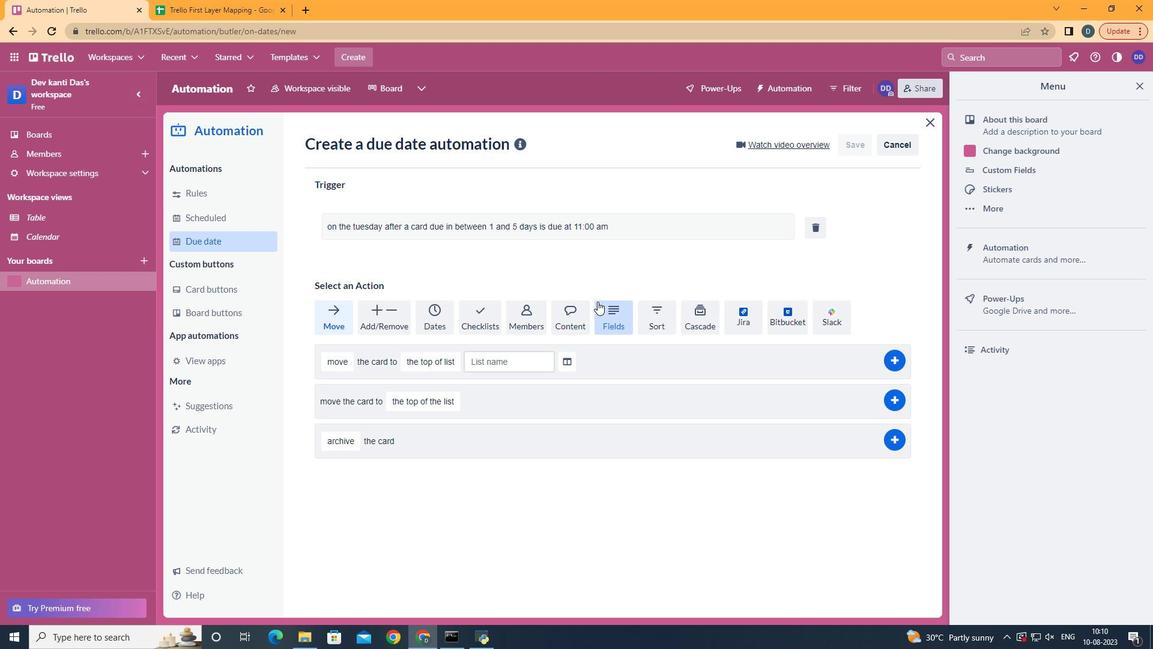 
